 Task: Create a schedule automation trigger every 2 month on the first working day at 02:00 PM starting on April 1, 2023.
Action: Mouse moved to (840, 243)
Screenshot: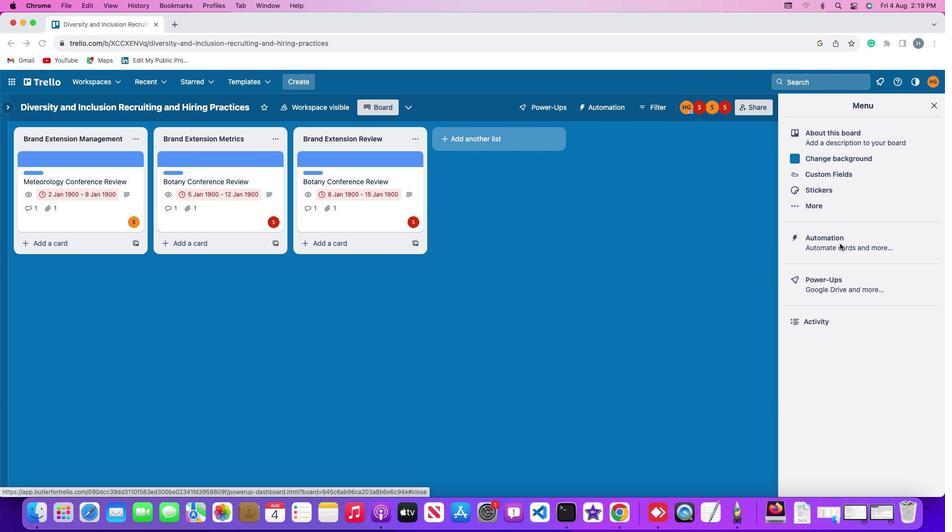 
Action: Mouse pressed left at (840, 243)
Screenshot: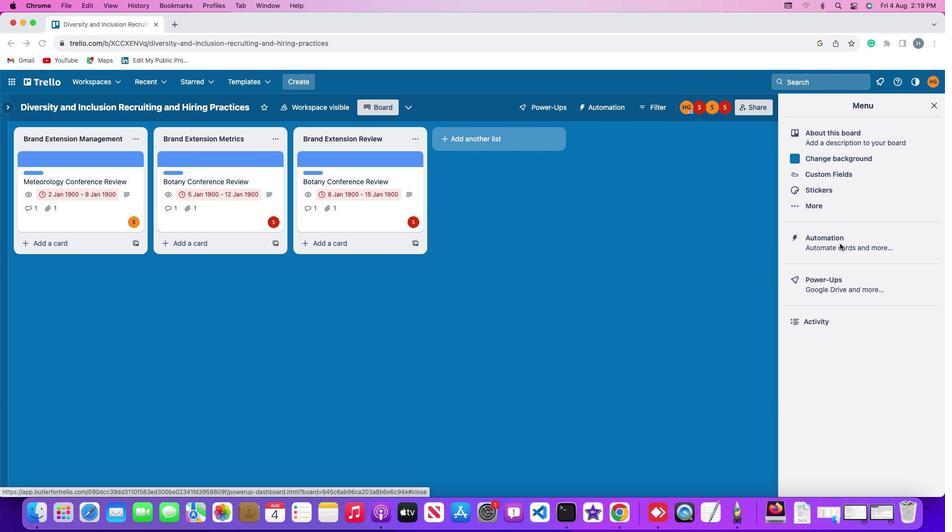 
Action: Mouse pressed left at (840, 243)
Screenshot: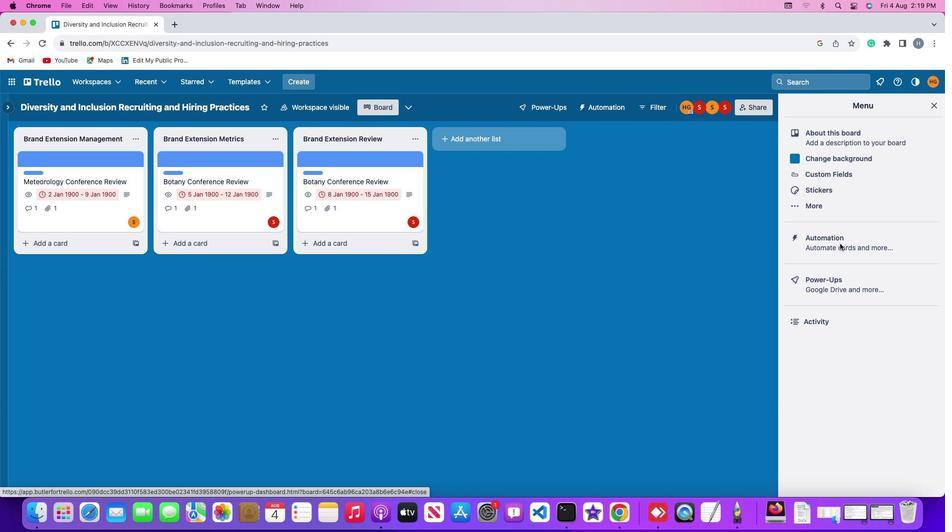 
Action: Mouse moved to (52, 210)
Screenshot: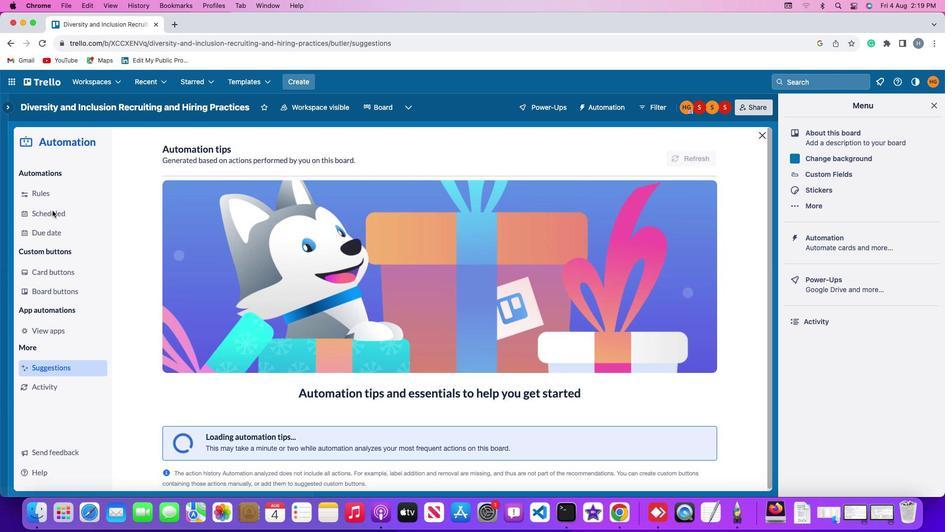 
Action: Mouse pressed left at (52, 210)
Screenshot: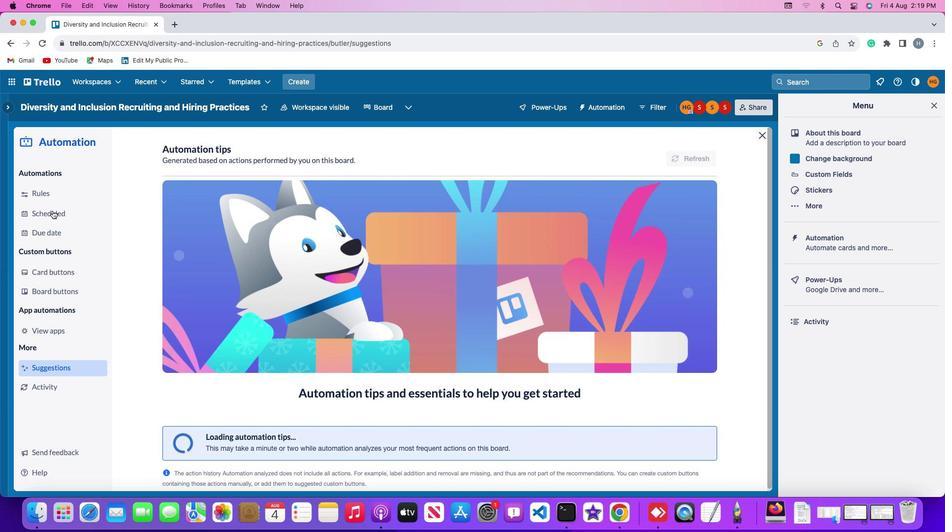 
Action: Mouse moved to (666, 149)
Screenshot: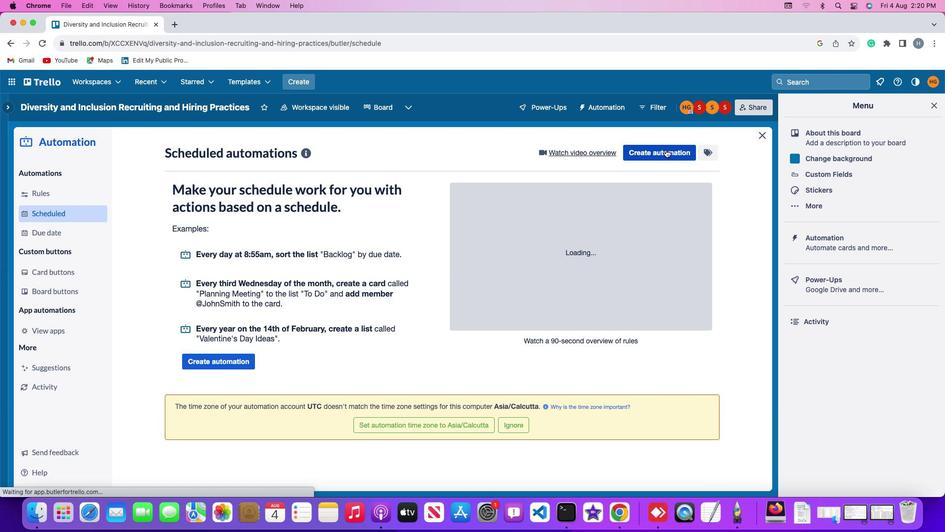 
Action: Mouse pressed left at (666, 149)
Screenshot: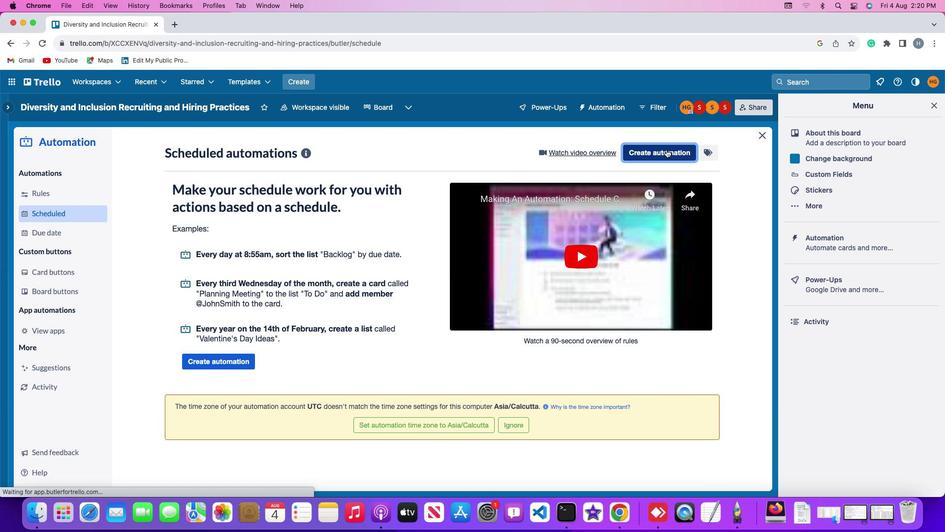 
Action: Mouse moved to (516, 246)
Screenshot: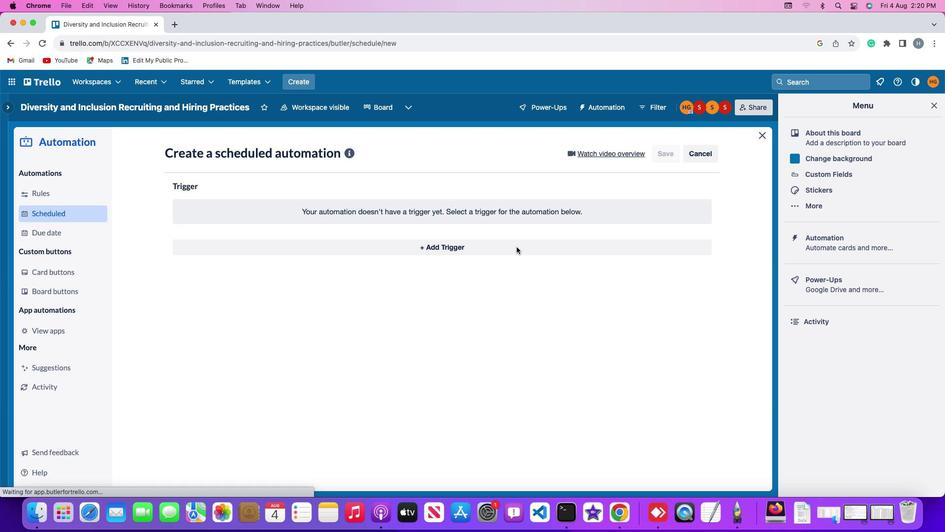 
Action: Mouse pressed left at (516, 246)
Screenshot: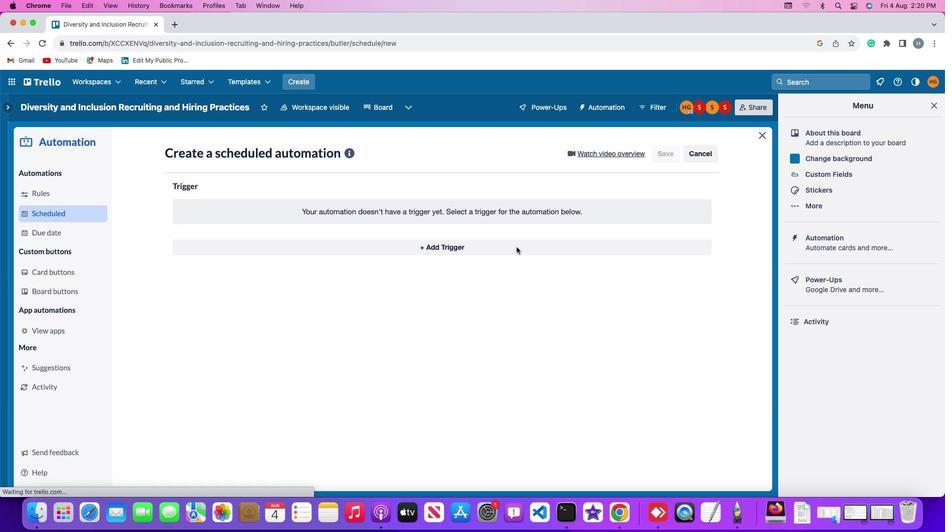 
Action: Mouse moved to (206, 414)
Screenshot: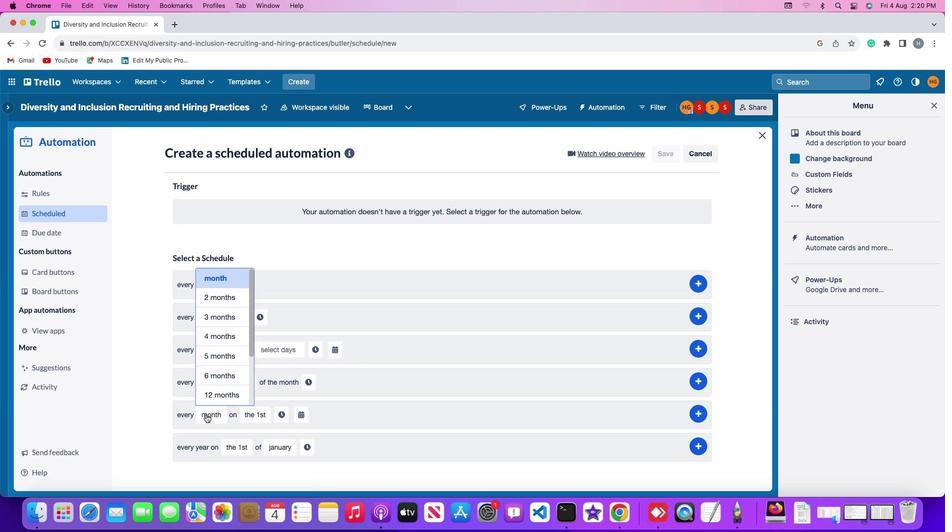 
Action: Mouse pressed left at (206, 414)
Screenshot: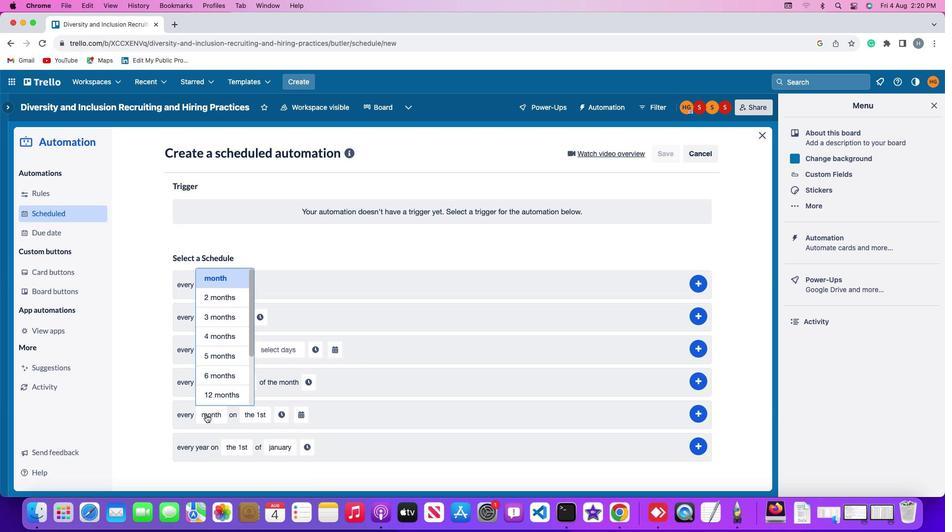 
Action: Mouse moved to (226, 296)
Screenshot: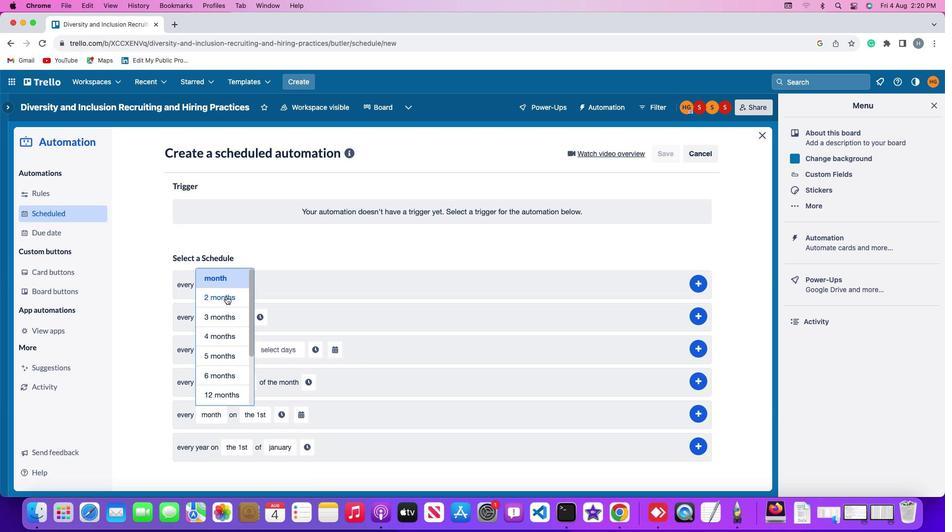 
Action: Mouse pressed left at (226, 296)
Screenshot: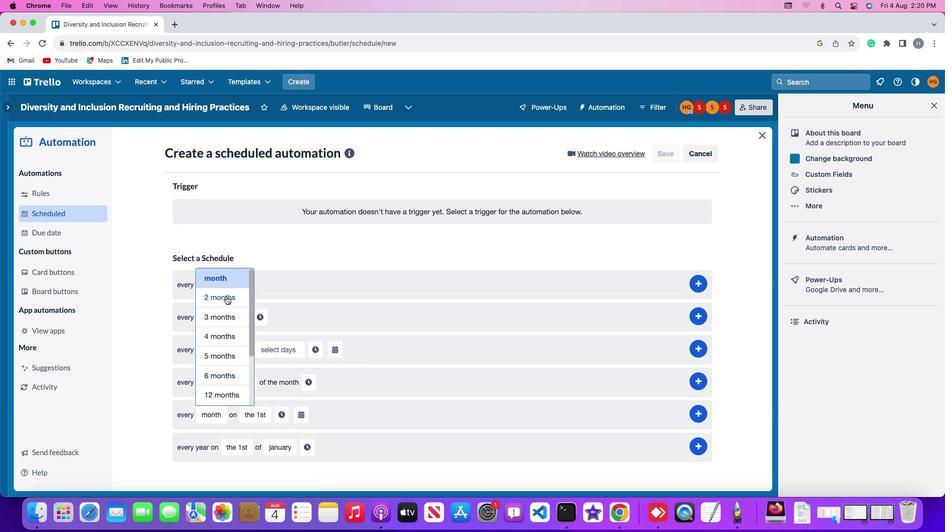
Action: Mouse moved to (305, 298)
Screenshot: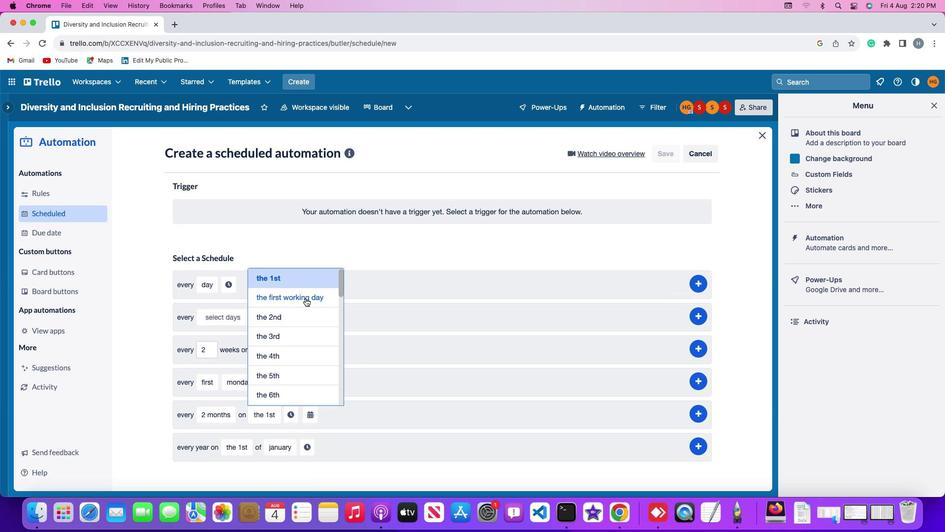 
Action: Mouse pressed left at (305, 298)
Screenshot: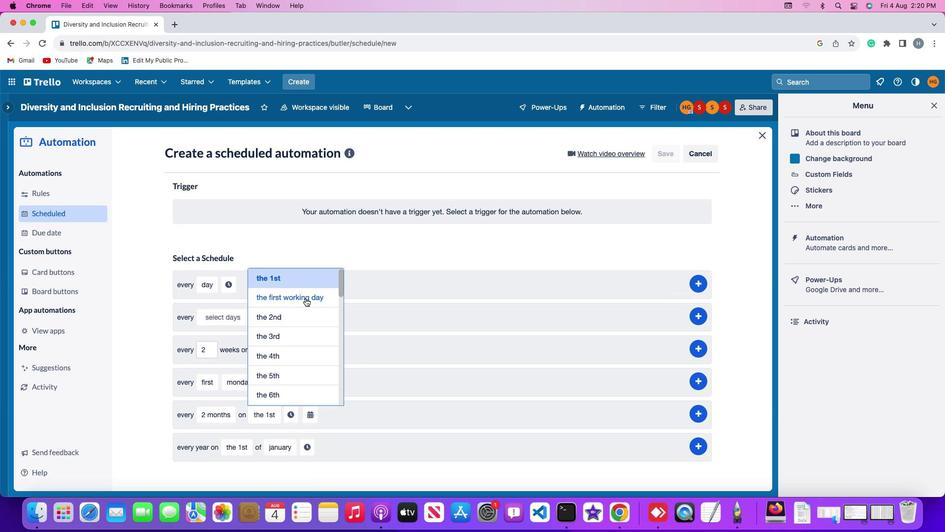 
Action: Mouse moved to (334, 412)
Screenshot: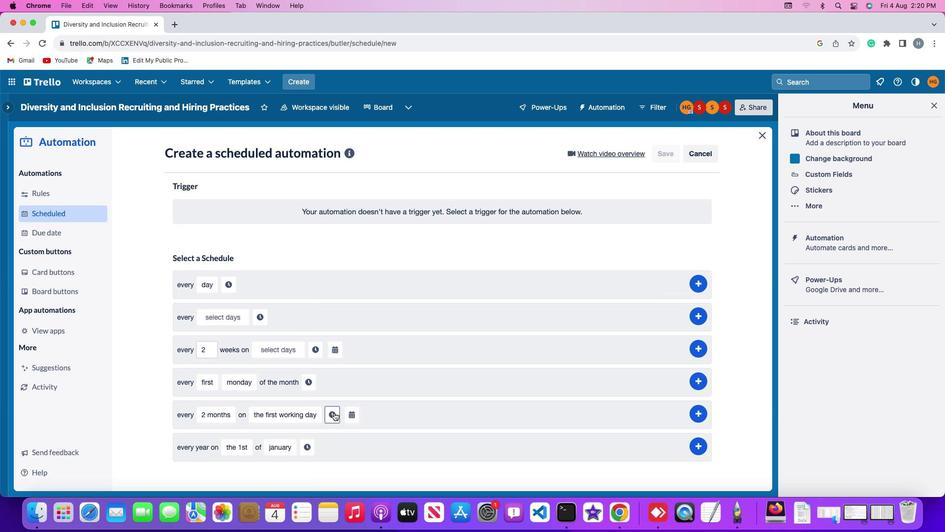 
Action: Mouse pressed left at (334, 412)
Screenshot: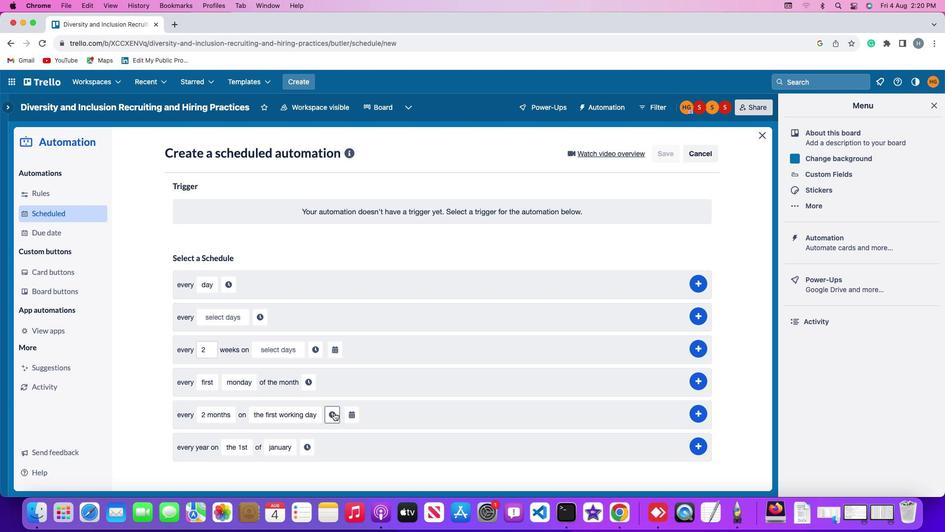
Action: Mouse moved to (358, 417)
Screenshot: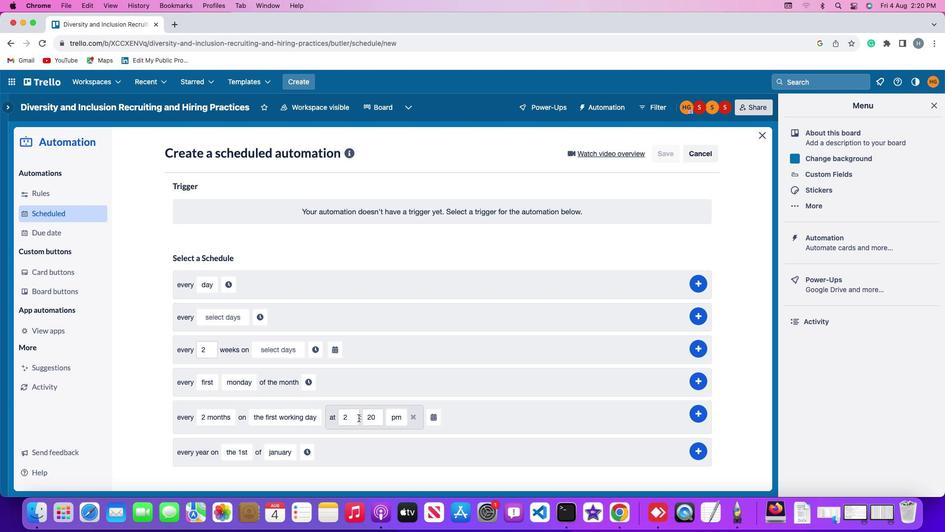 
Action: Mouse pressed left at (358, 417)
Screenshot: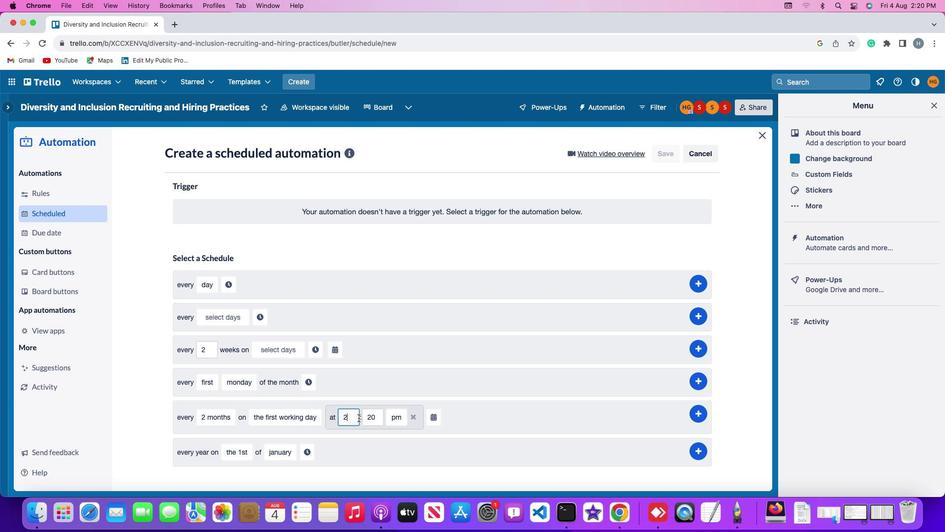 
Action: Mouse moved to (354, 416)
Screenshot: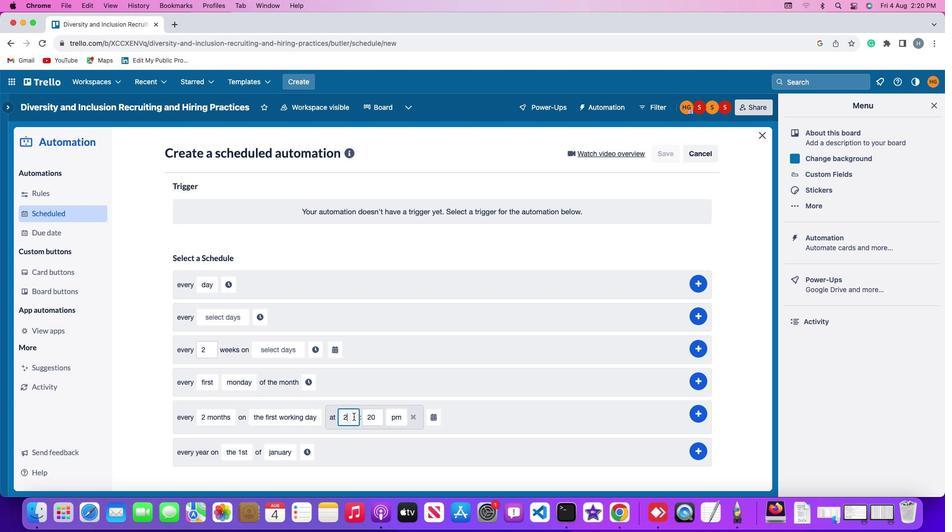 
Action: Key pressed Key.backspace'2'
Screenshot: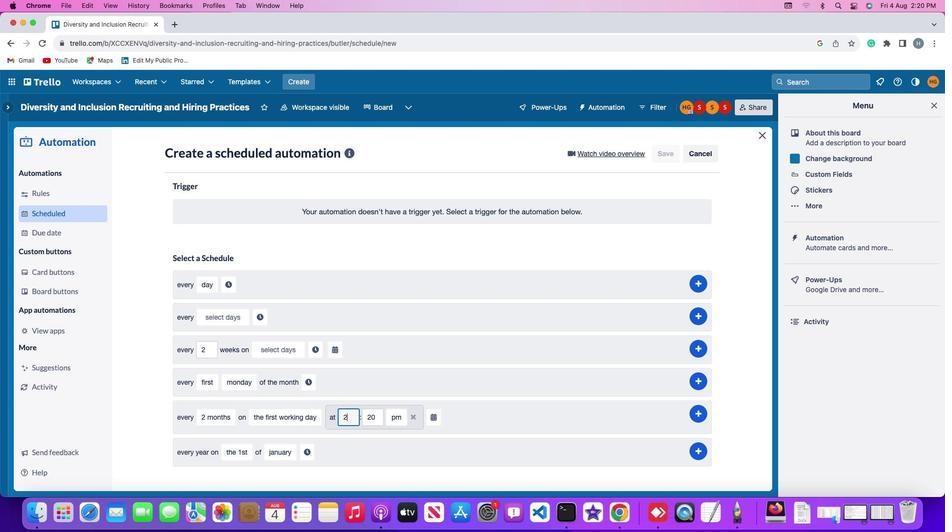 
Action: Mouse moved to (379, 415)
Screenshot: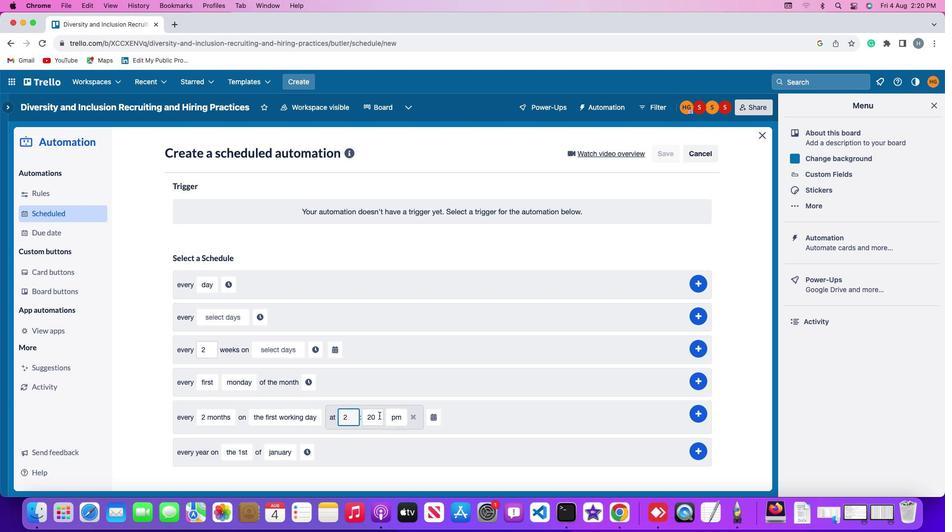 
Action: Mouse pressed left at (379, 415)
Screenshot: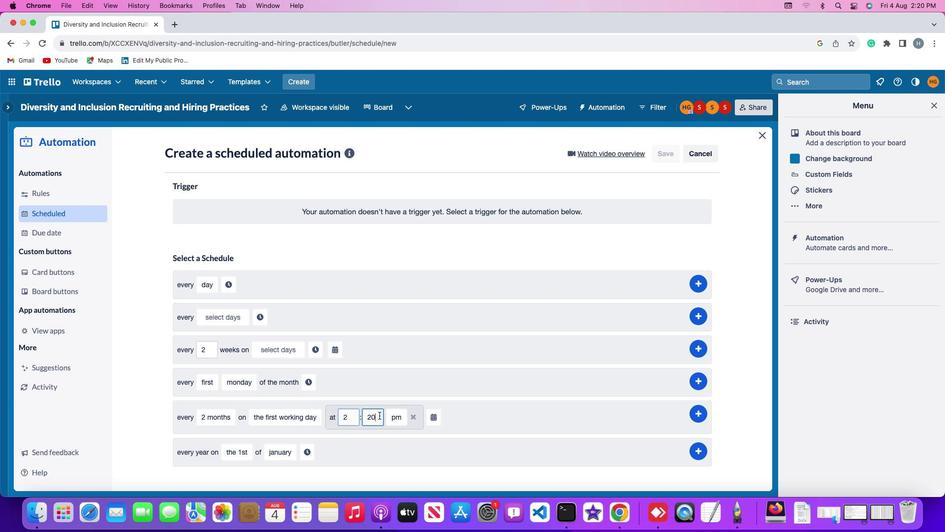 
Action: Key pressed Key.backspaceKey.backspace'0''0'
Screenshot: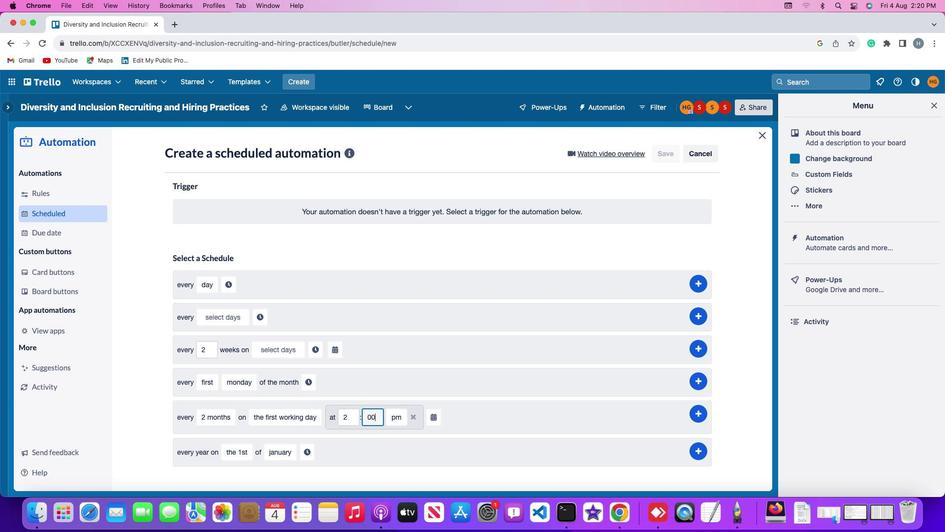 
Action: Mouse moved to (397, 416)
Screenshot: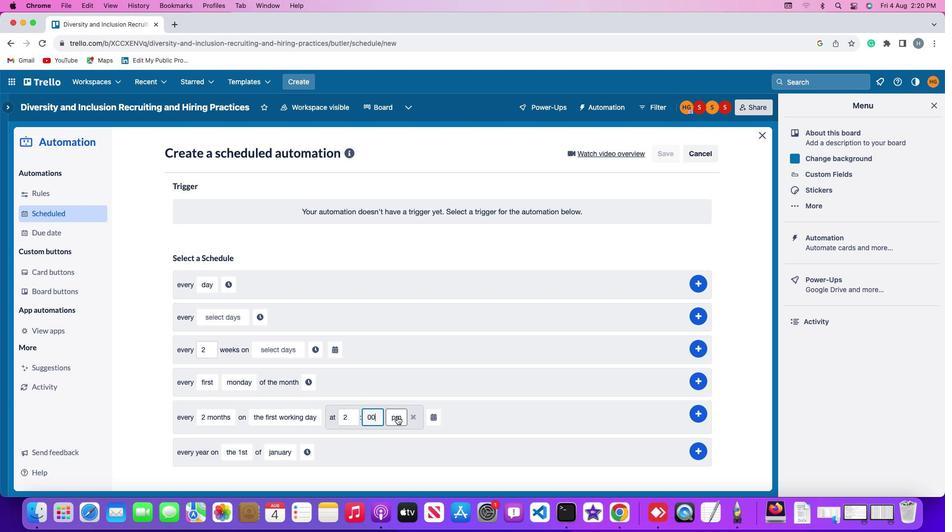 
Action: Mouse pressed left at (397, 416)
Screenshot: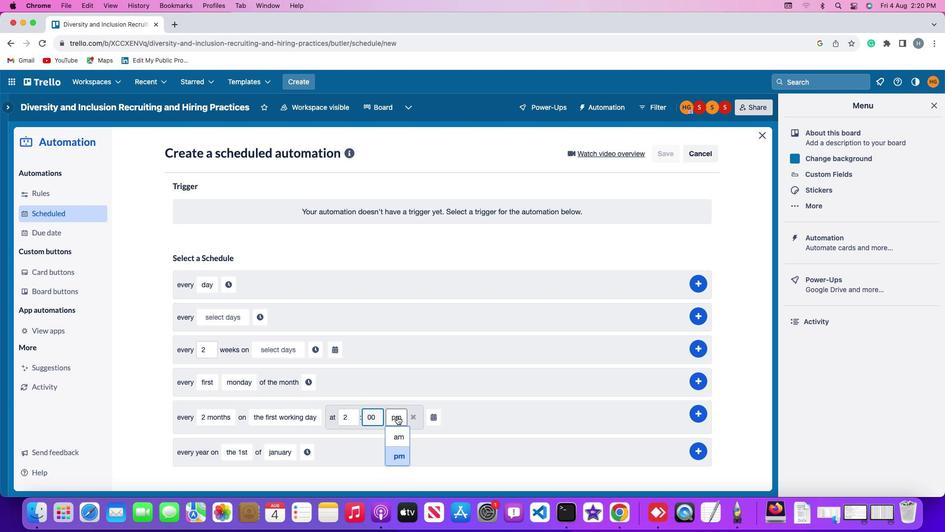 
Action: Mouse moved to (399, 452)
Screenshot: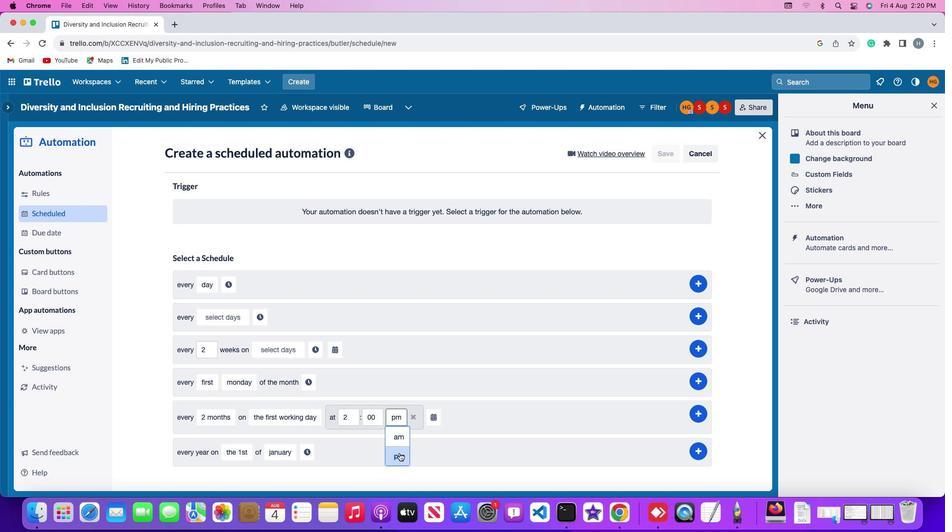 
Action: Mouse pressed left at (399, 452)
Screenshot: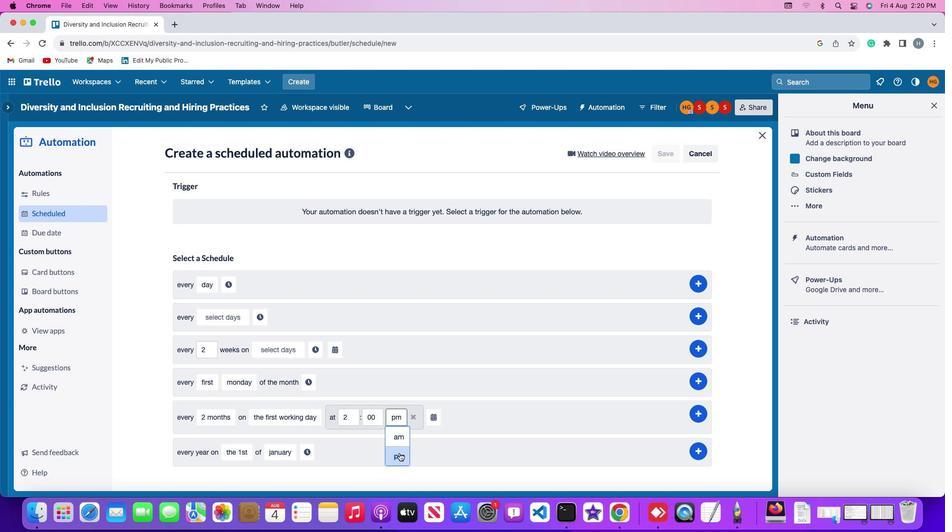 
Action: Mouse moved to (430, 415)
Screenshot: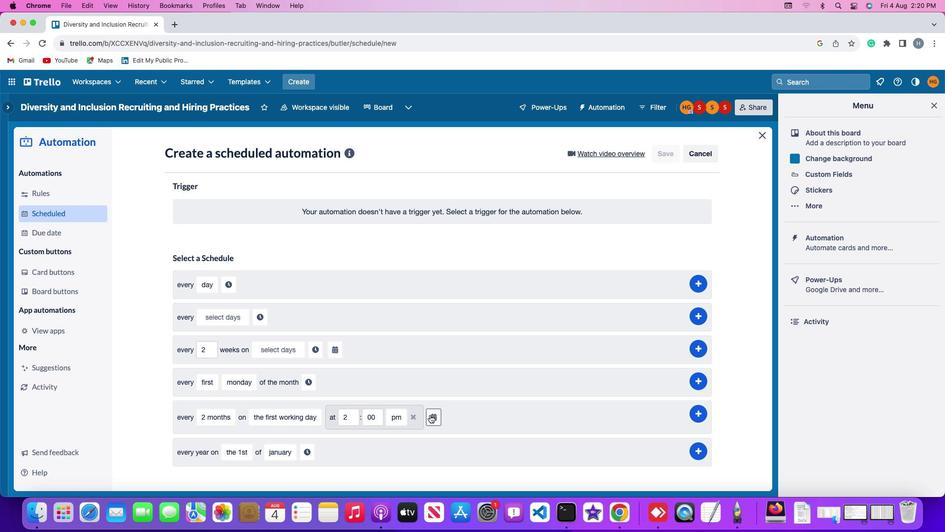 
Action: Mouse pressed left at (430, 415)
Screenshot: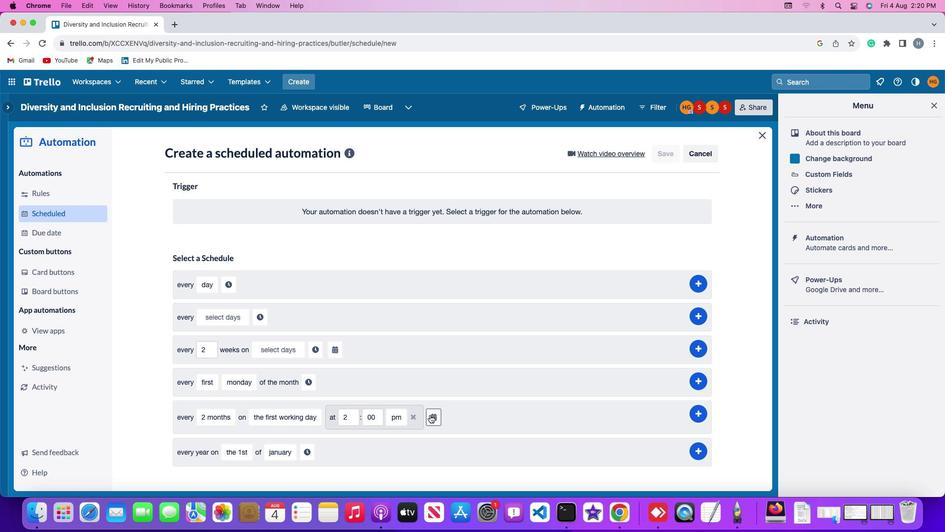 
Action: Mouse moved to (493, 371)
Screenshot: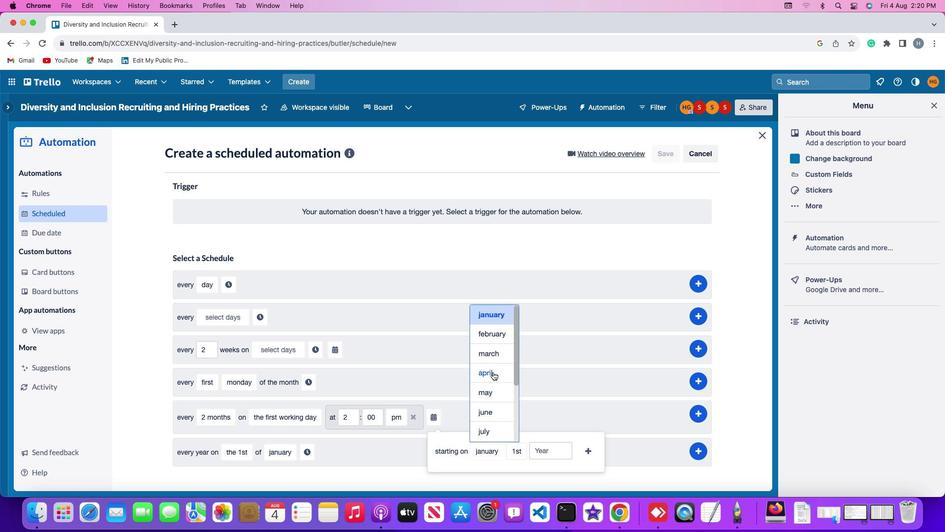 
Action: Mouse pressed left at (493, 371)
Screenshot: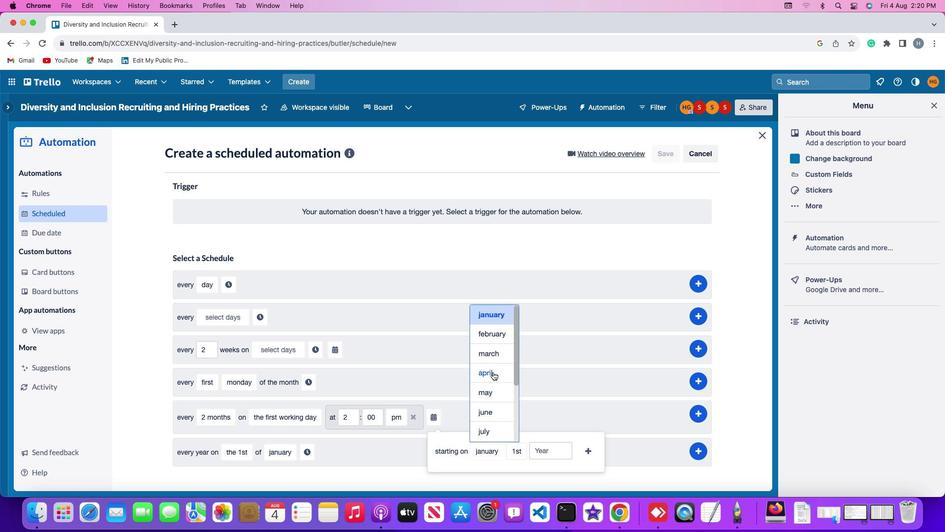 
Action: Mouse moved to (510, 312)
Screenshot: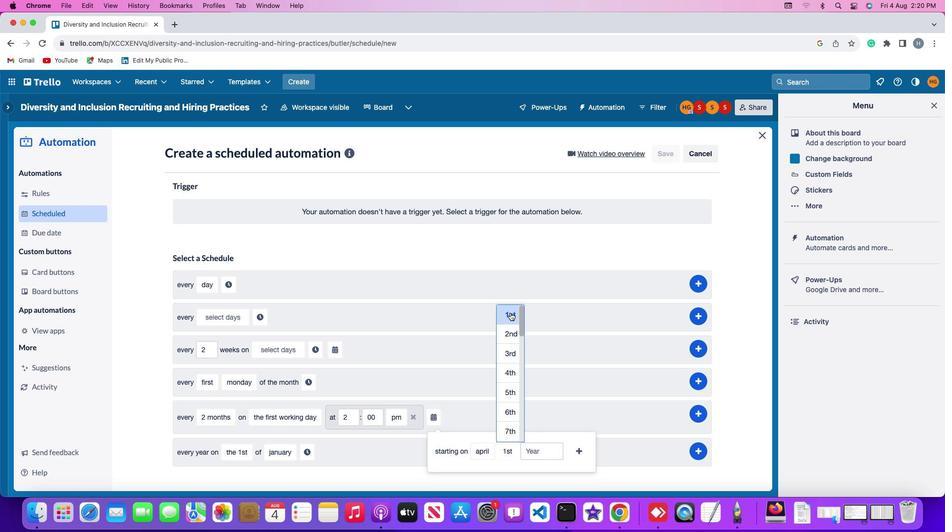 
Action: Mouse pressed left at (510, 312)
Screenshot: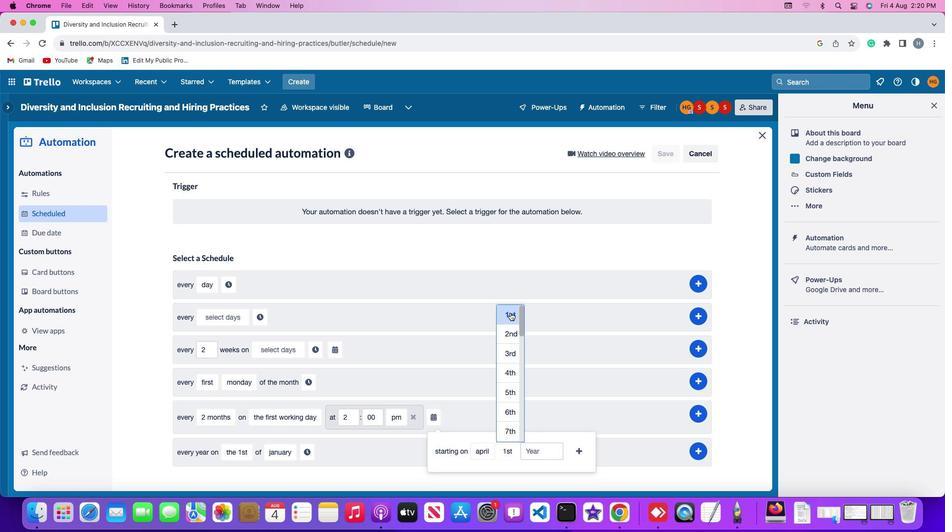 
Action: Mouse moved to (551, 449)
Screenshot: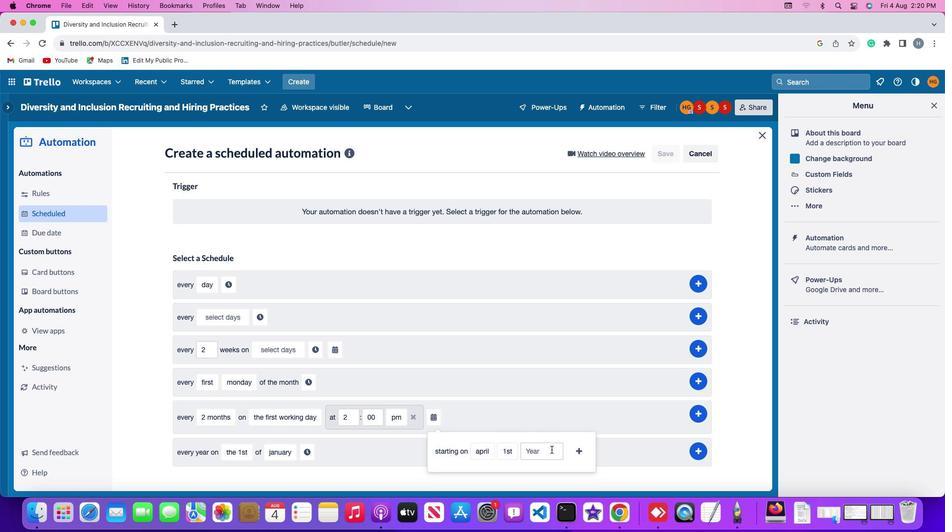 
Action: Mouse pressed left at (551, 449)
Screenshot: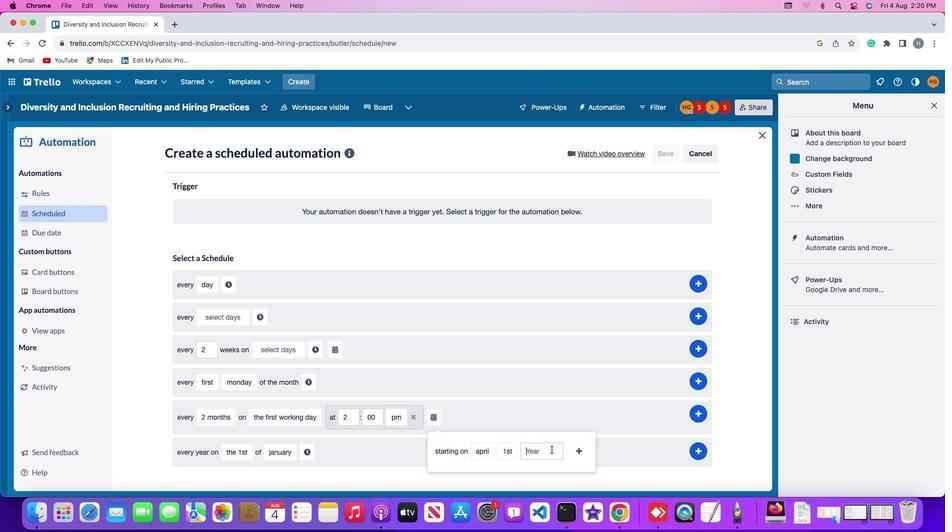 
Action: Mouse moved to (550, 447)
Screenshot: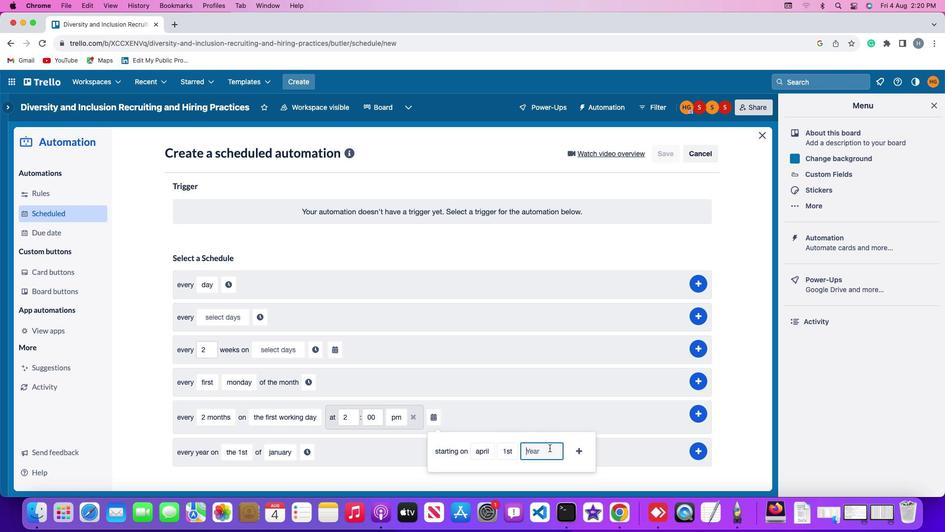 
Action: Key pressed '2'
Screenshot: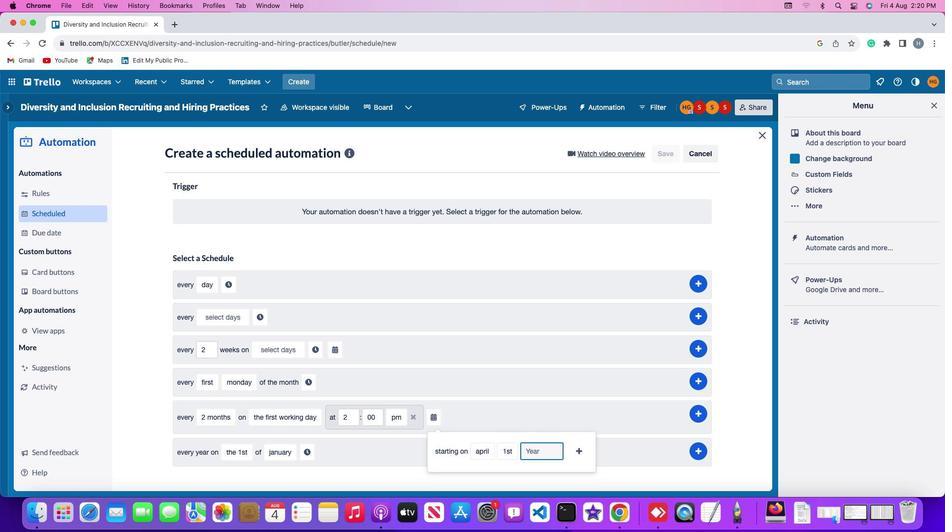 
Action: Mouse moved to (549, 450)
Screenshot: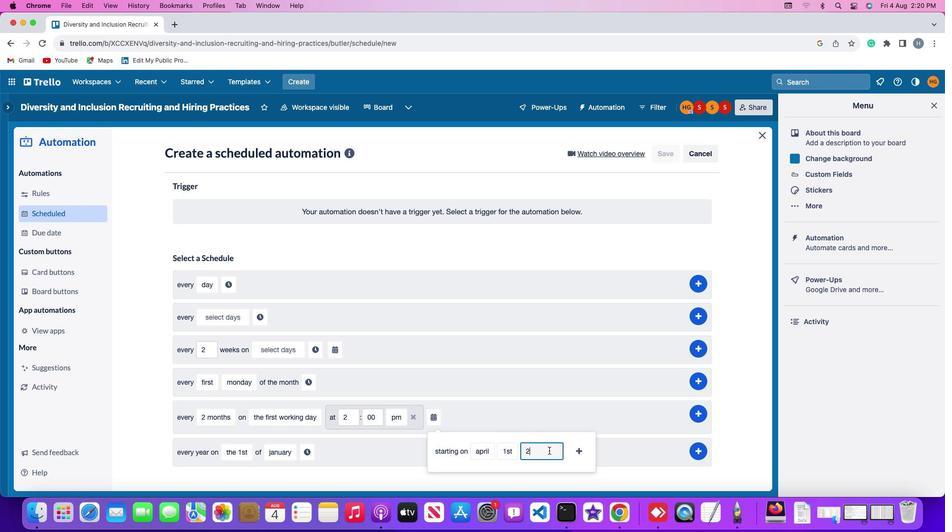 
Action: Key pressed '0'
Screenshot: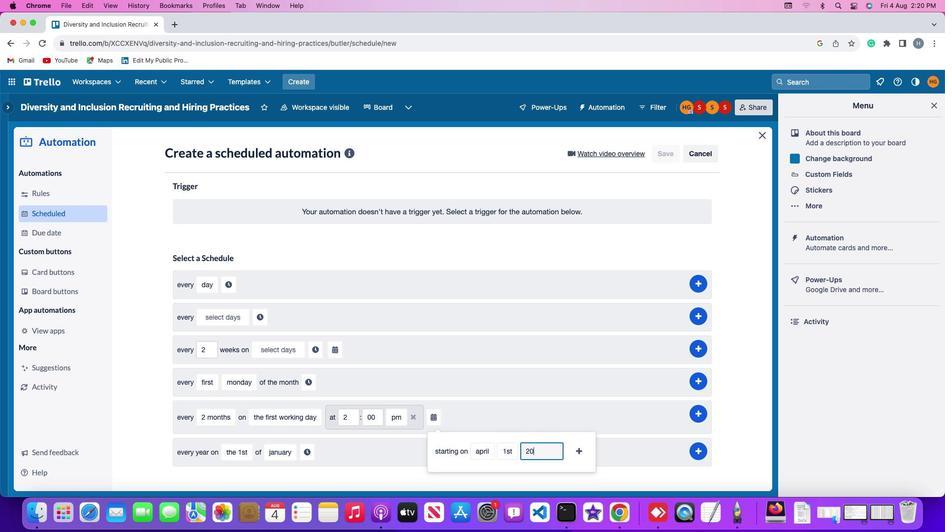 
Action: Mouse moved to (549, 450)
Screenshot: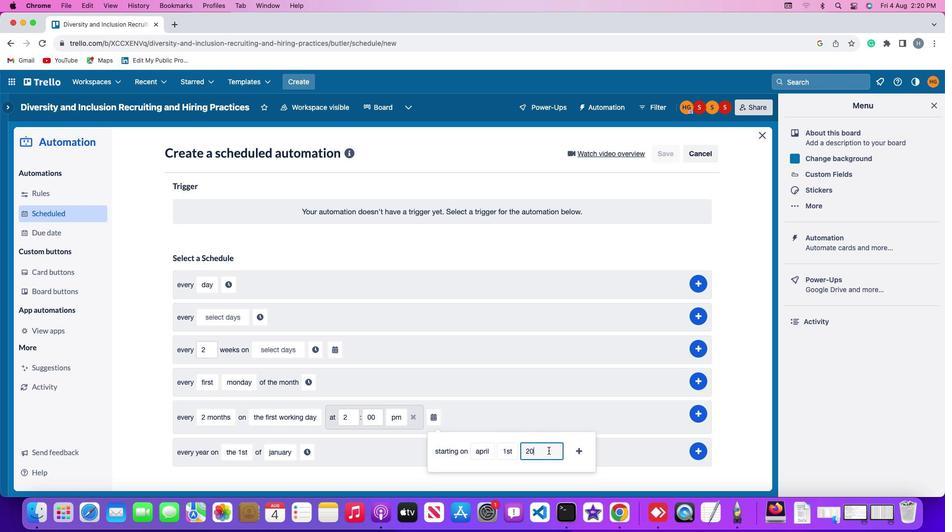 
Action: Key pressed '2''3'
Screenshot: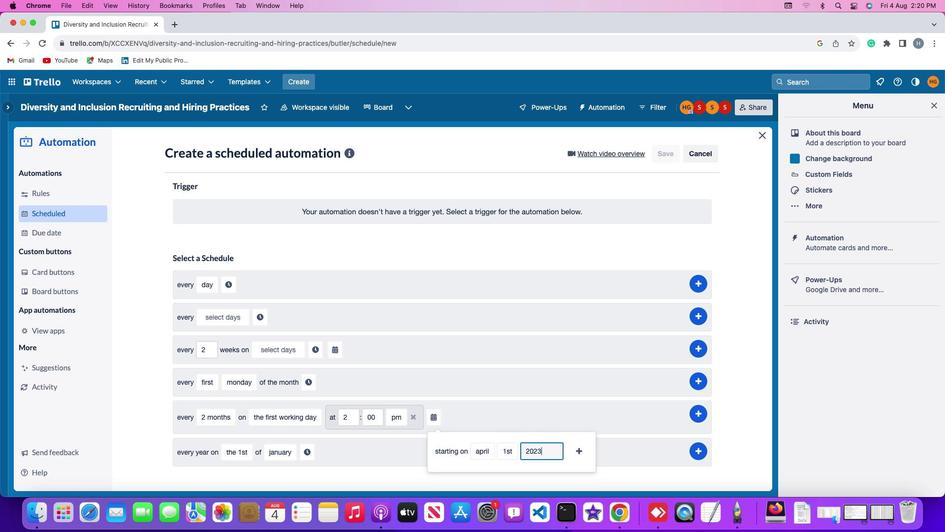 
Action: Mouse moved to (581, 450)
Screenshot: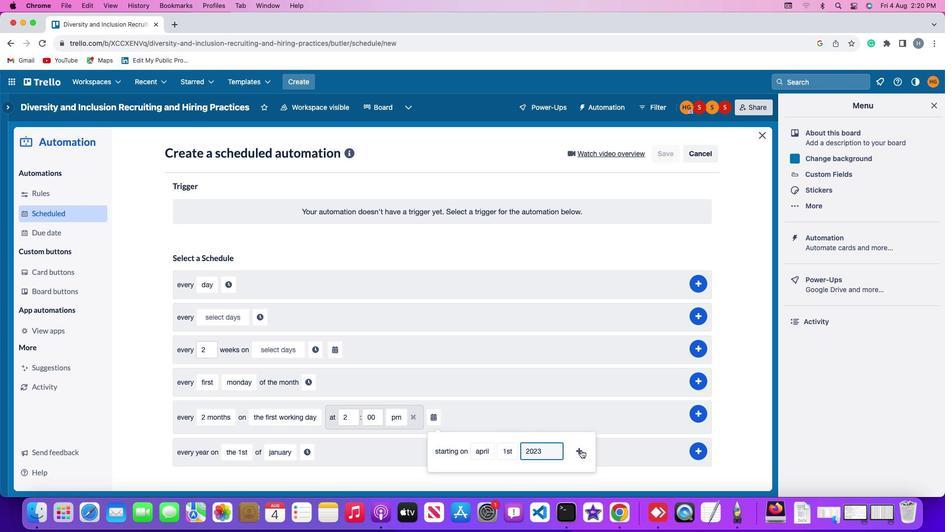 
Action: Mouse pressed left at (581, 450)
Screenshot: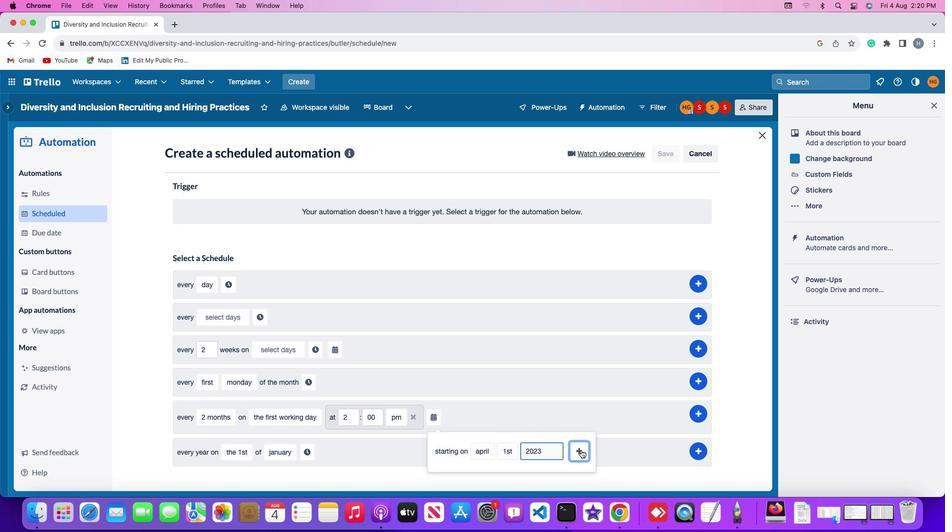 
Action: Mouse moved to (698, 411)
Screenshot: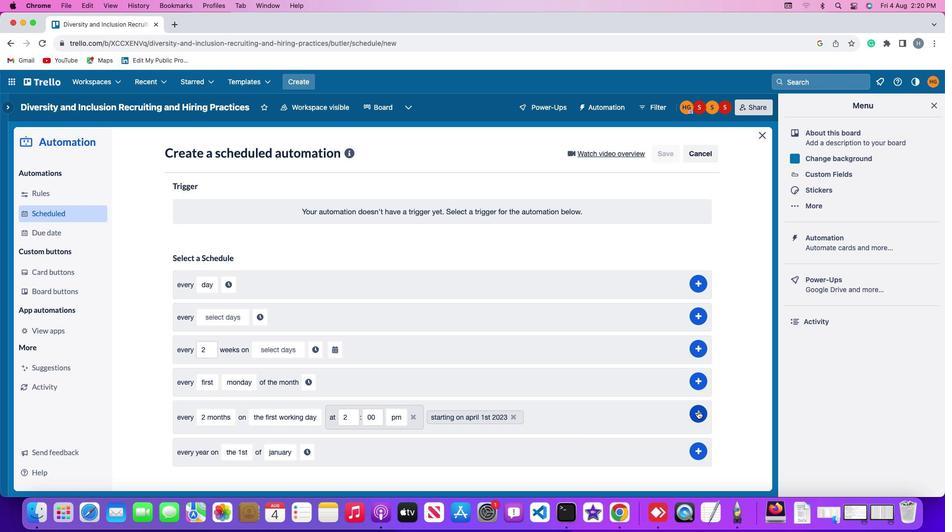 
Action: Mouse pressed left at (698, 411)
Screenshot: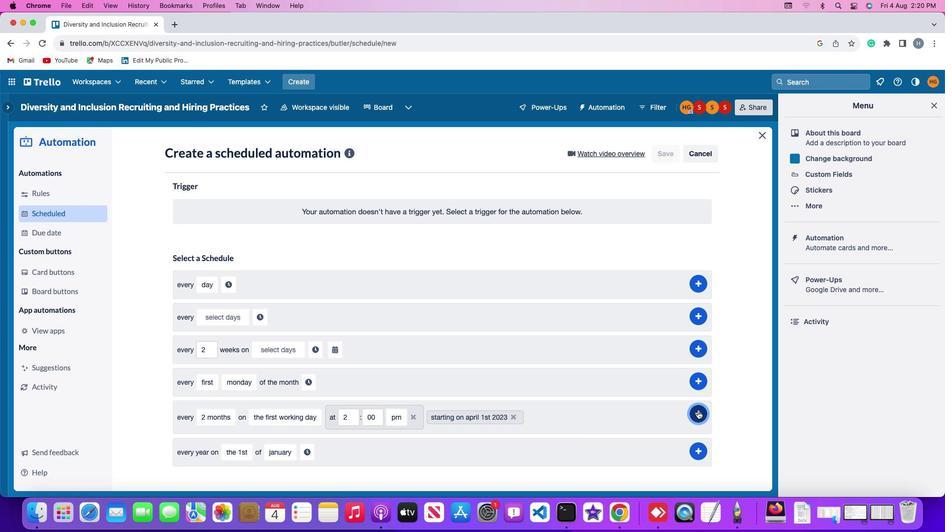 
Action: Mouse moved to (586, 264)
Screenshot: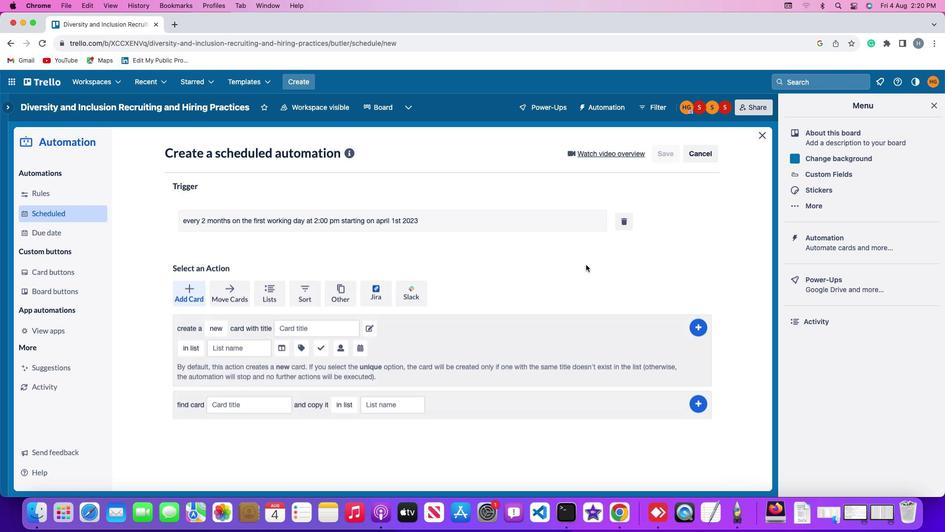 
